 Task: Use the formula "DCOUNT" in spreadsheet "Project protfolio".
Action: Mouse moved to (616, 95)
Screenshot: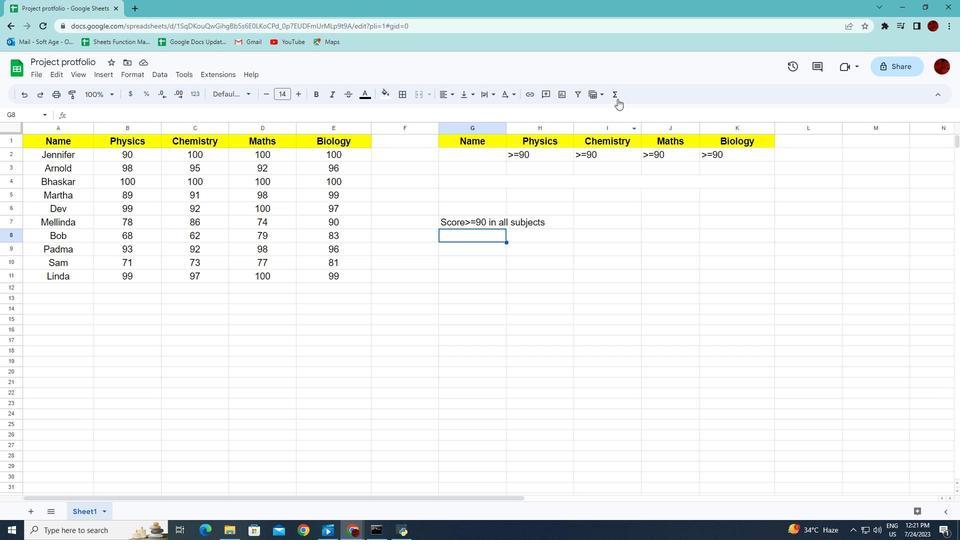 
Action: Mouse pressed left at (616, 95)
Screenshot: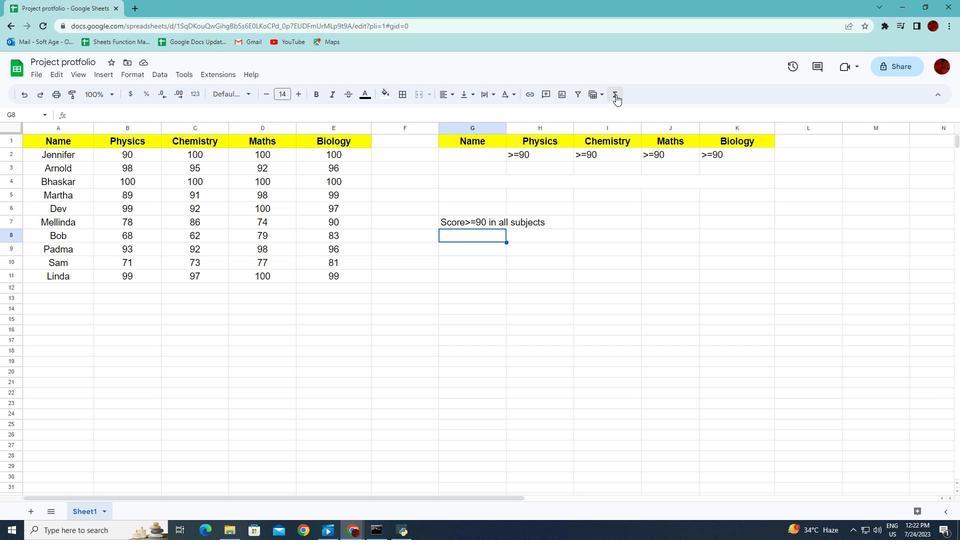 
Action: Mouse moved to (751, 207)
Screenshot: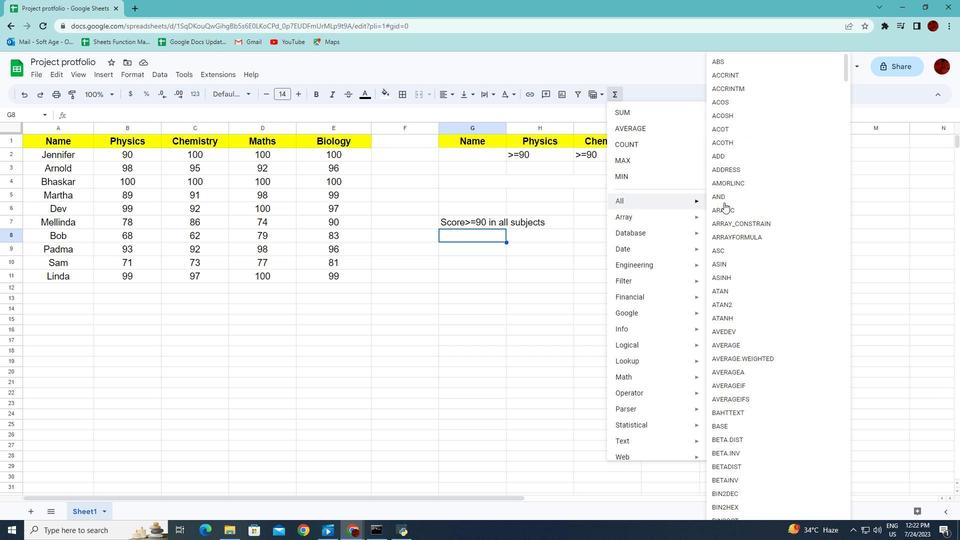 
Action: Mouse scrolled (751, 206) with delta (0, 0)
Screenshot: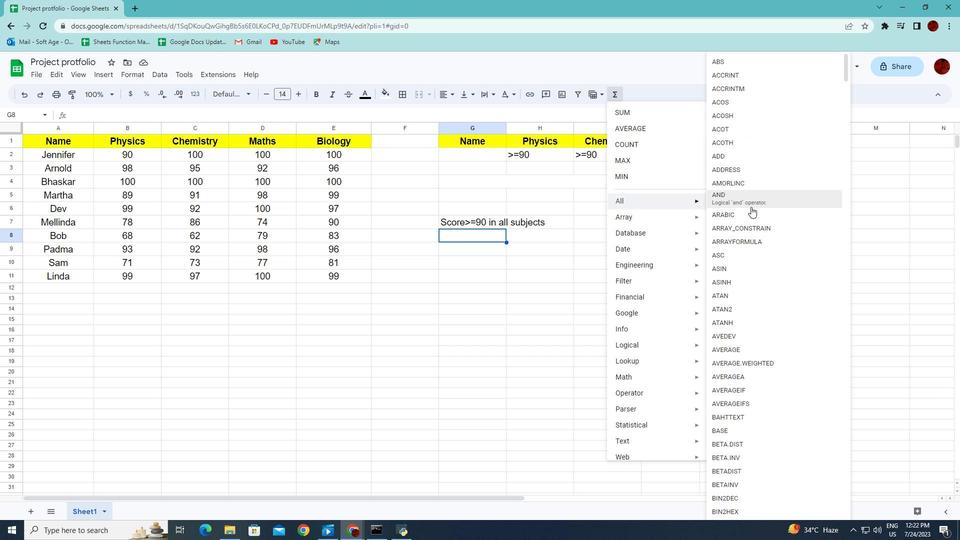 
Action: Mouse scrolled (751, 206) with delta (0, 0)
Screenshot: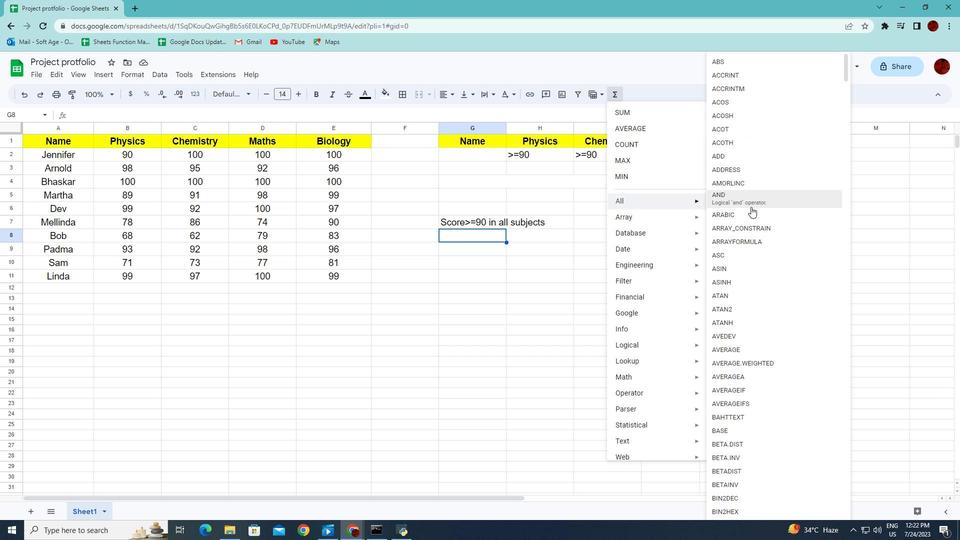 
Action: Mouse scrolled (751, 206) with delta (0, 0)
Screenshot: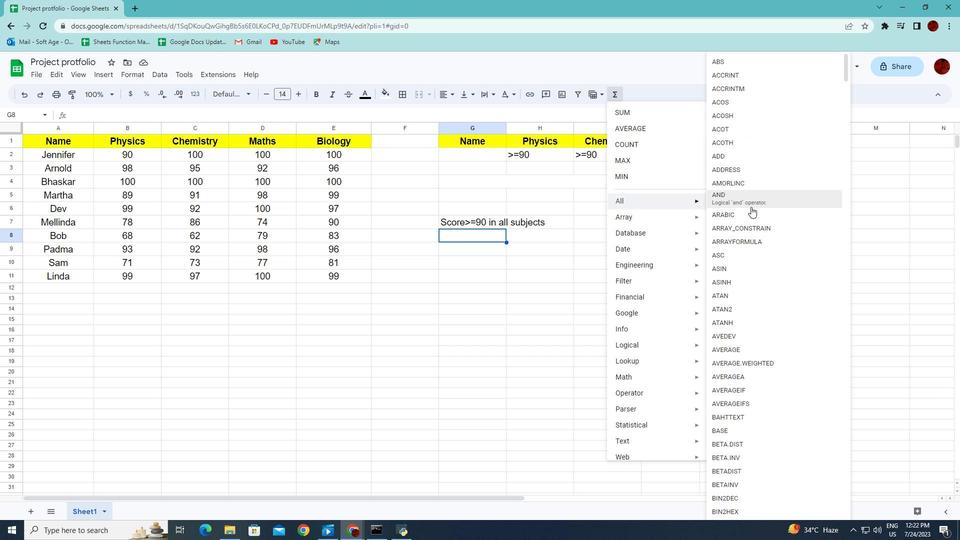 
Action: Mouse scrolled (751, 206) with delta (0, 0)
Screenshot: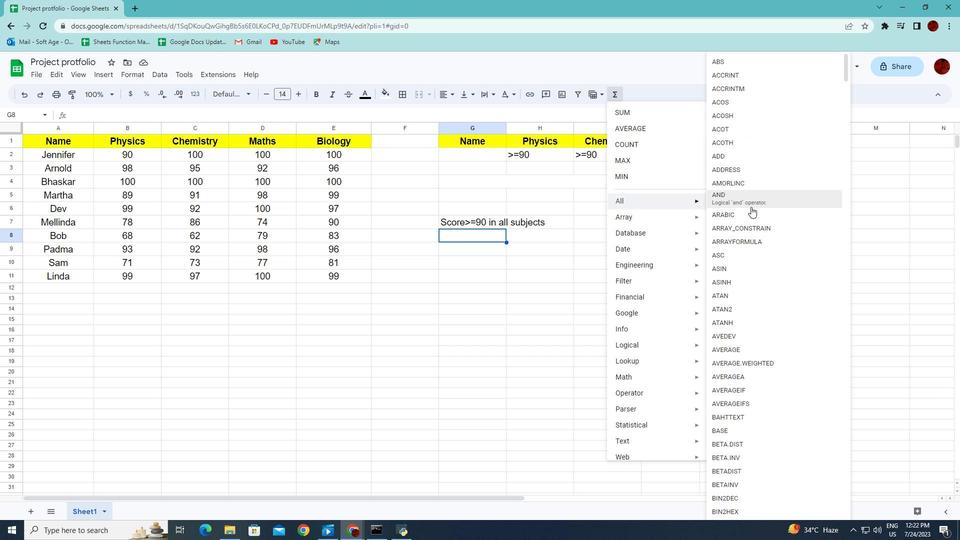 
Action: Mouse scrolled (751, 206) with delta (0, 0)
Screenshot: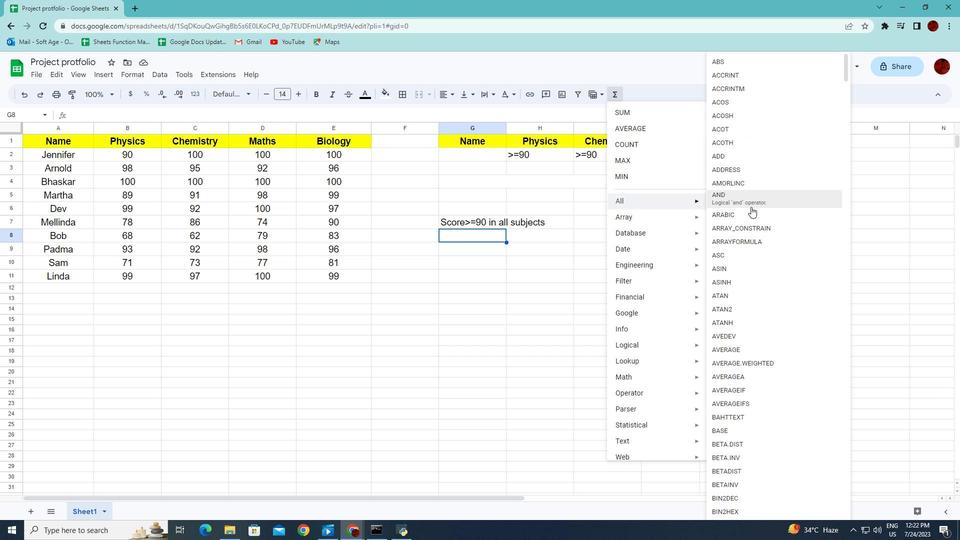 
Action: Mouse scrolled (751, 206) with delta (0, 0)
Screenshot: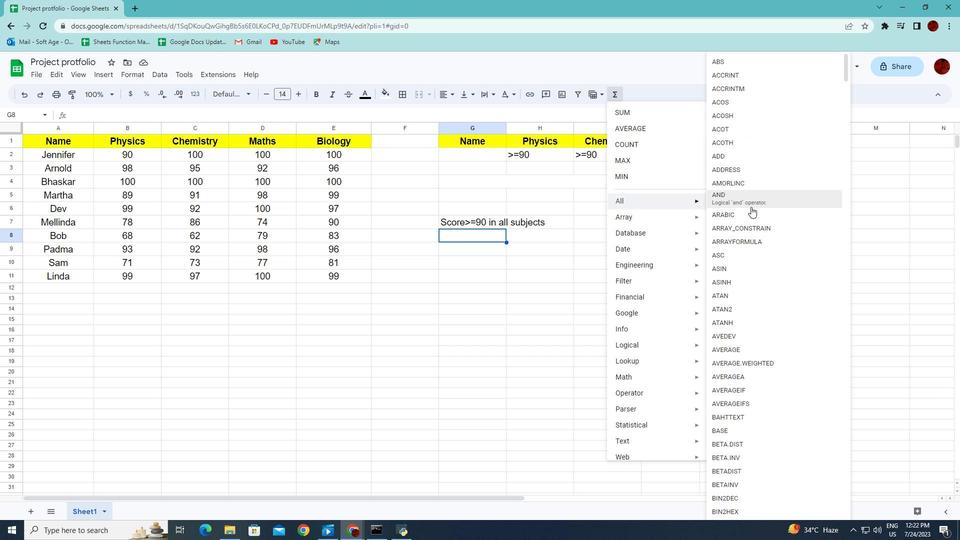 
Action: Mouse scrolled (751, 206) with delta (0, 0)
Screenshot: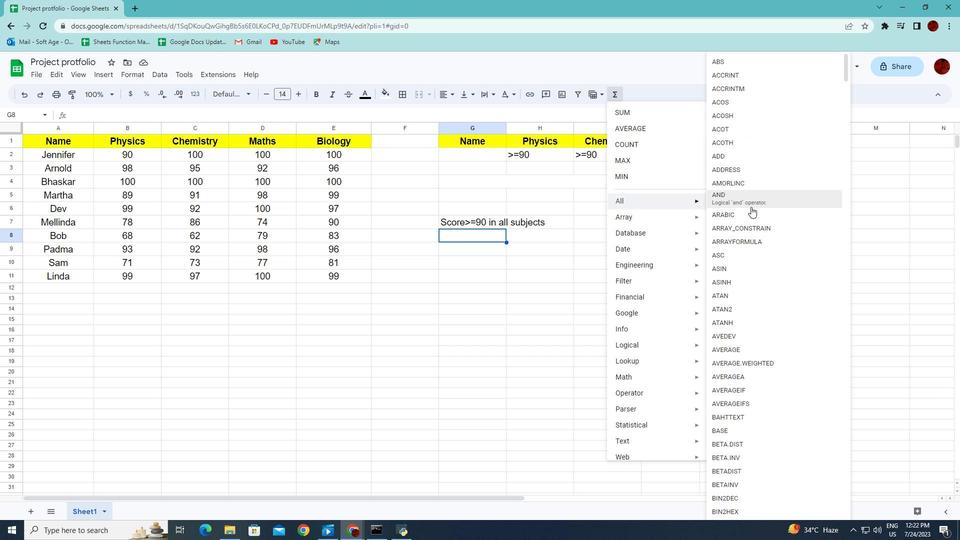 
Action: Mouse scrolled (751, 206) with delta (0, 0)
Screenshot: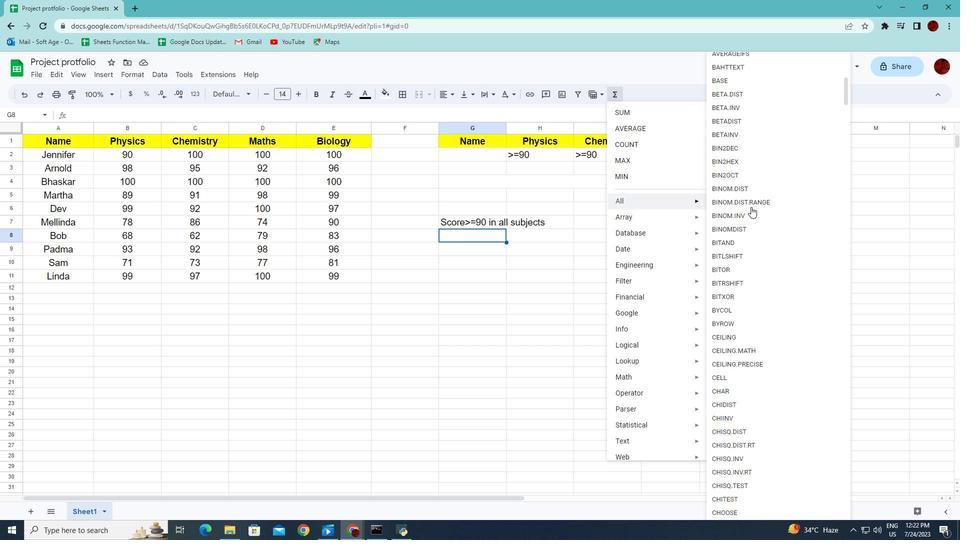 
Action: Mouse scrolled (751, 206) with delta (0, 0)
Screenshot: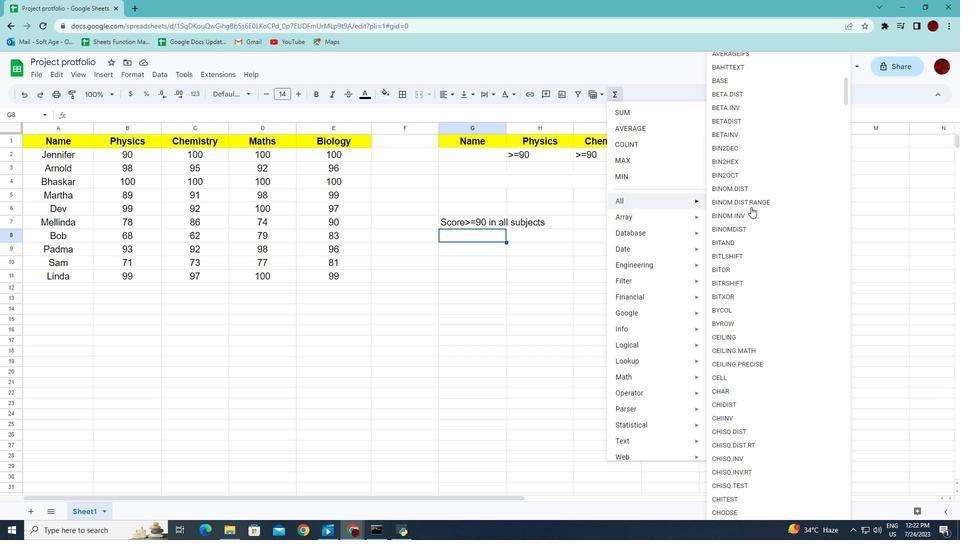 
Action: Mouse scrolled (751, 206) with delta (0, 0)
Screenshot: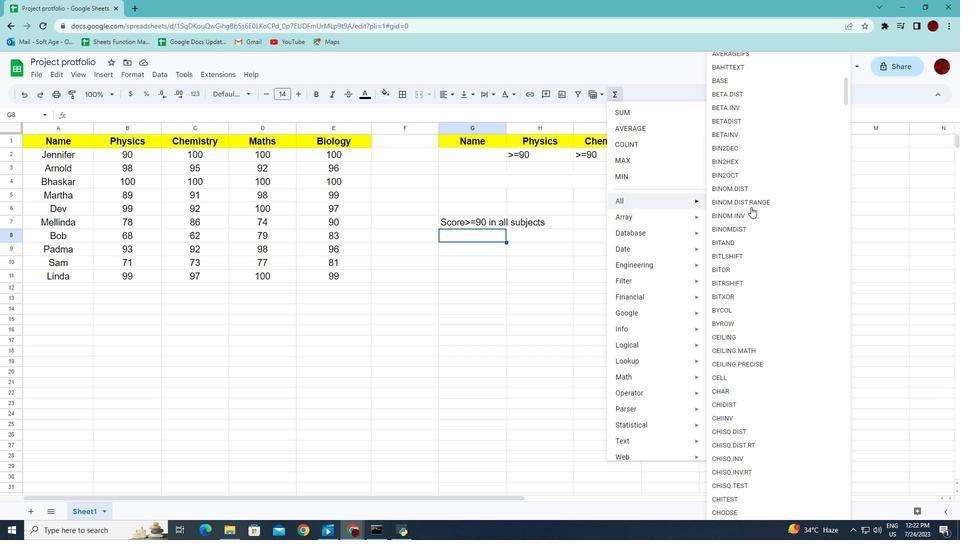 
Action: Mouse scrolled (751, 206) with delta (0, 0)
Screenshot: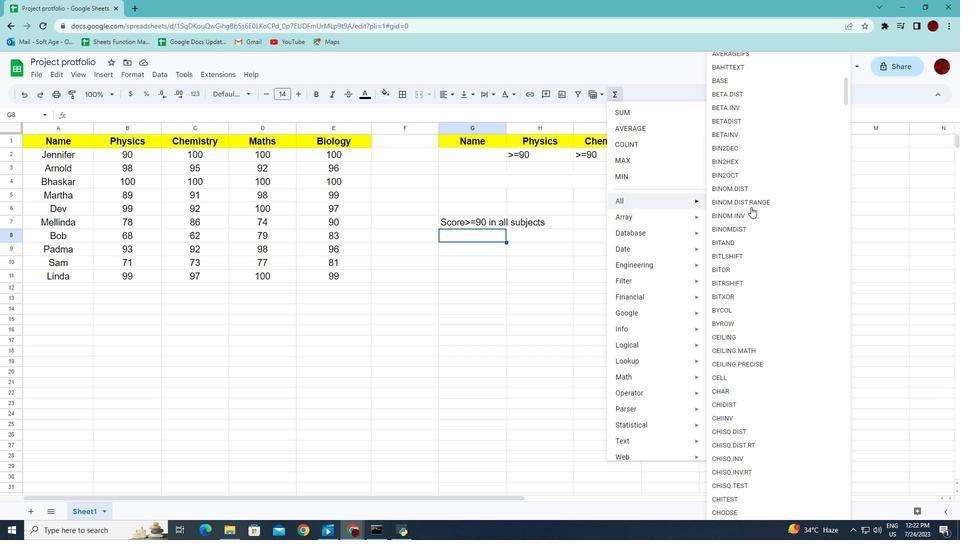 
Action: Mouse scrolled (751, 206) with delta (0, 0)
Screenshot: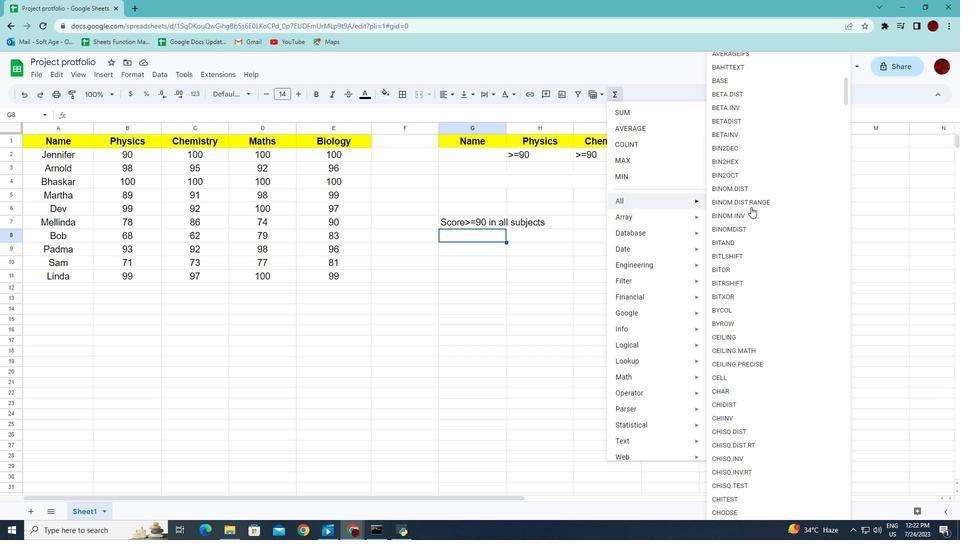 
Action: Mouse scrolled (751, 206) with delta (0, 0)
Screenshot: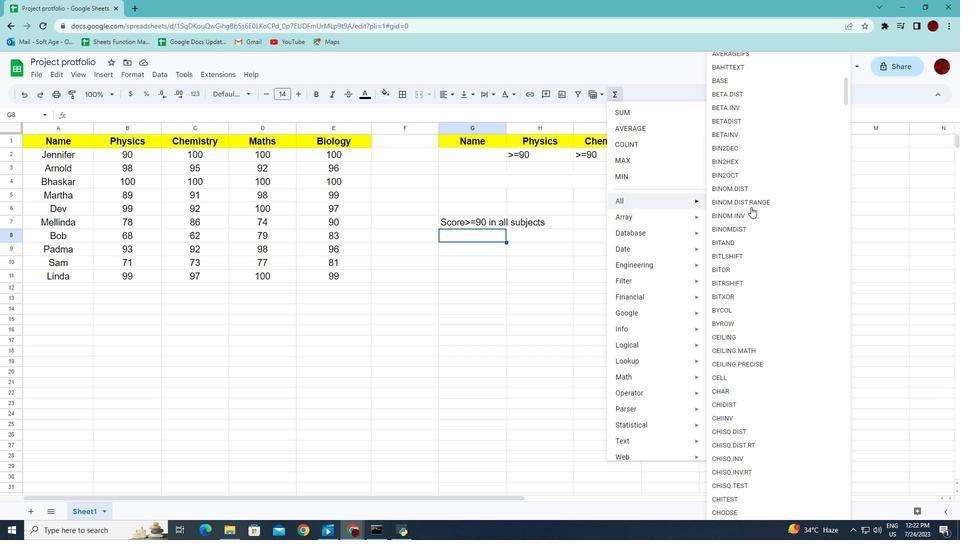 
Action: Mouse scrolled (751, 206) with delta (0, 0)
Screenshot: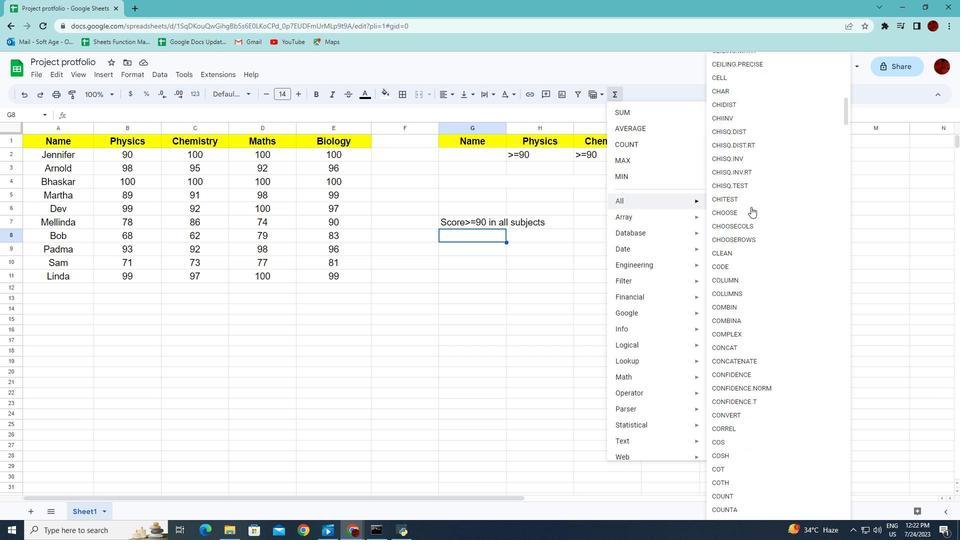 
Action: Mouse scrolled (751, 206) with delta (0, 0)
Screenshot: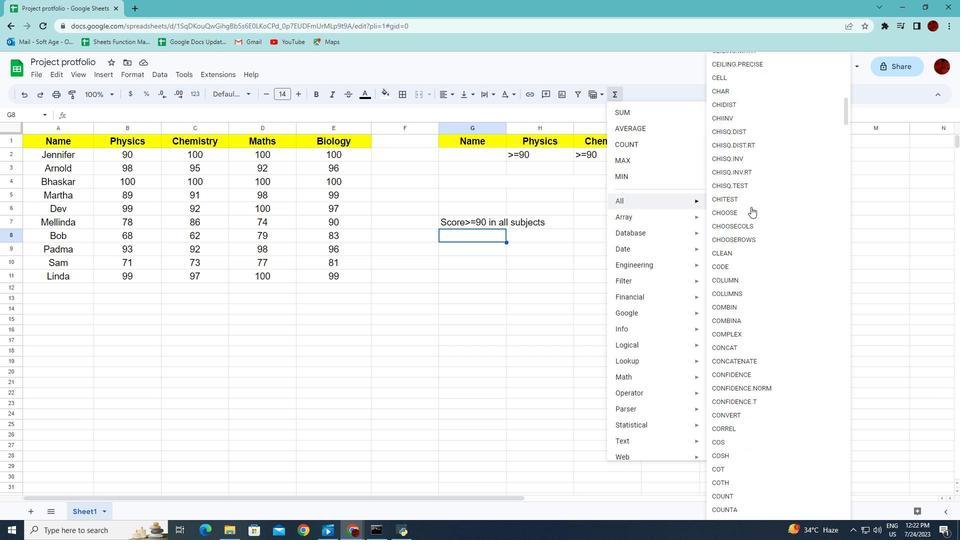 
Action: Mouse scrolled (751, 206) with delta (0, 0)
Screenshot: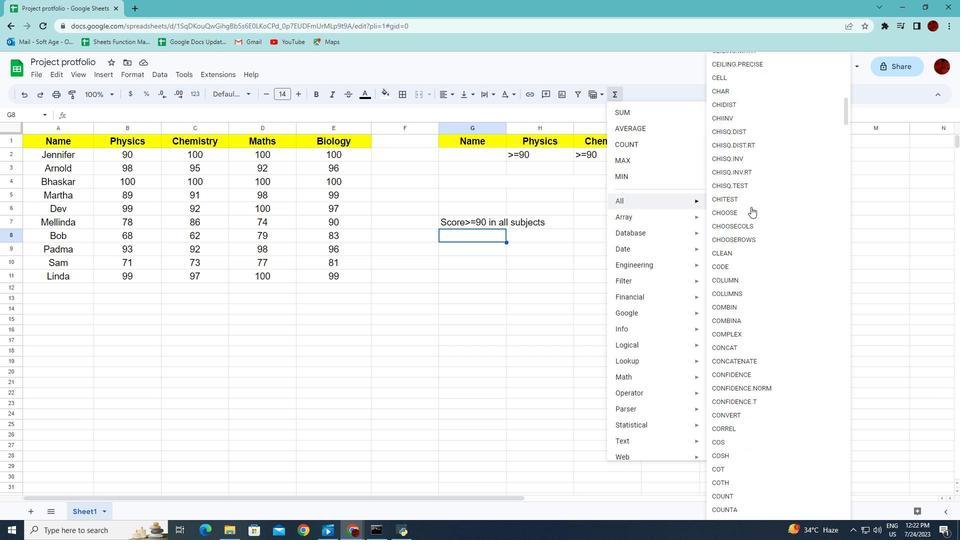 
Action: Mouse scrolled (751, 206) with delta (0, 0)
Screenshot: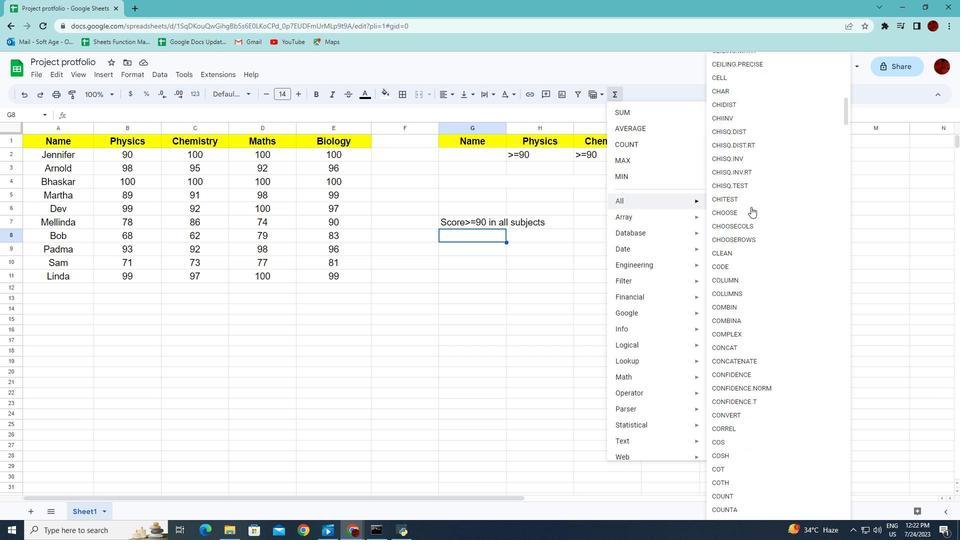
Action: Mouse scrolled (751, 206) with delta (0, 0)
Screenshot: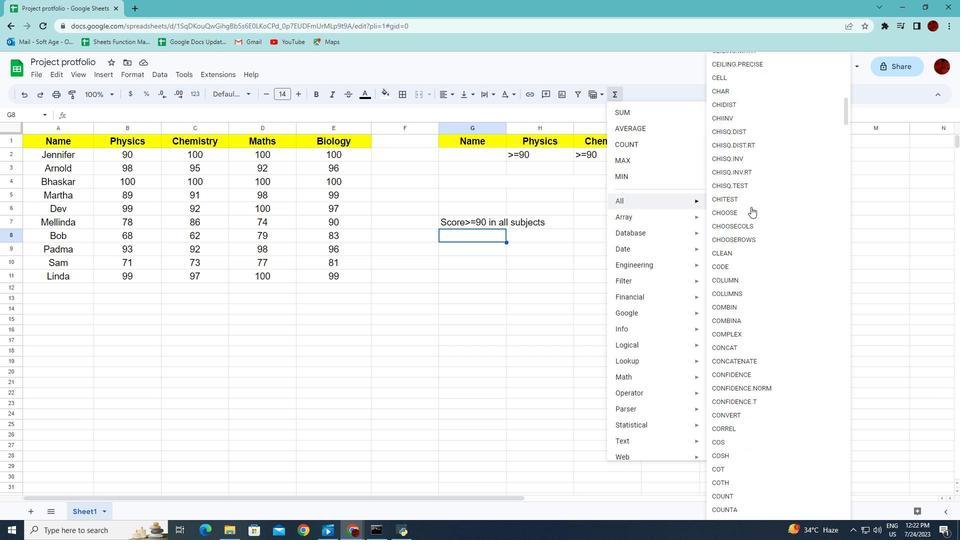 
Action: Mouse scrolled (751, 206) with delta (0, 0)
Screenshot: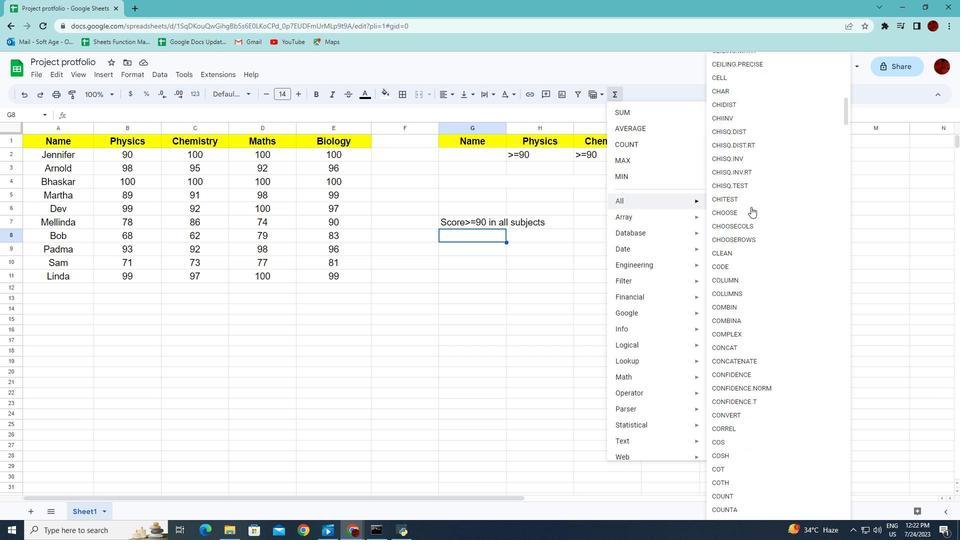 
Action: Mouse scrolled (751, 206) with delta (0, 0)
Screenshot: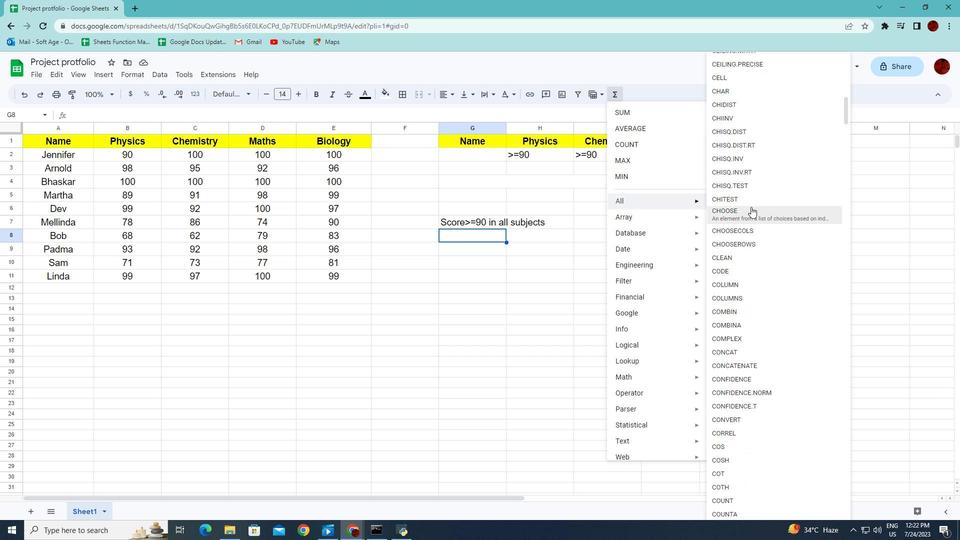 
Action: Mouse scrolled (751, 206) with delta (0, 0)
Screenshot: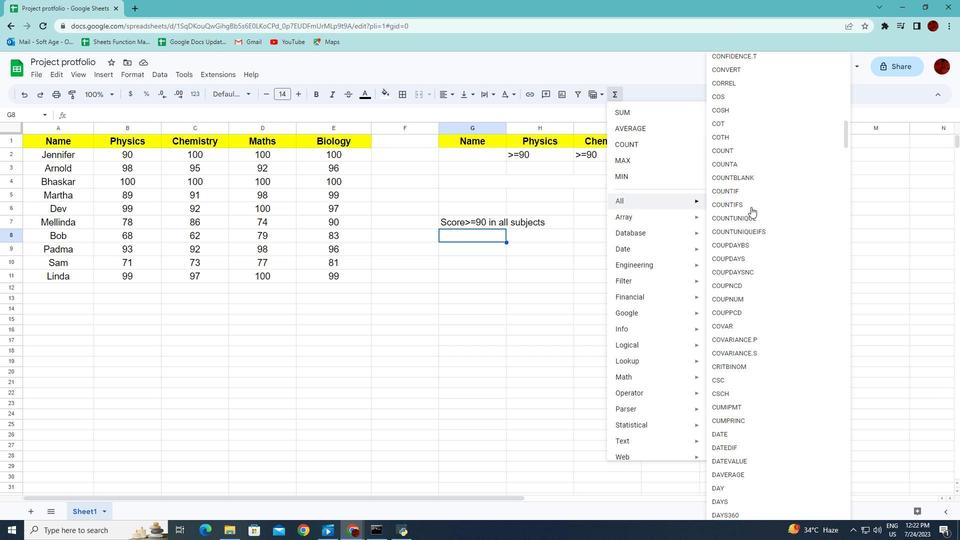 
Action: Mouse scrolled (751, 206) with delta (0, 0)
Screenshot: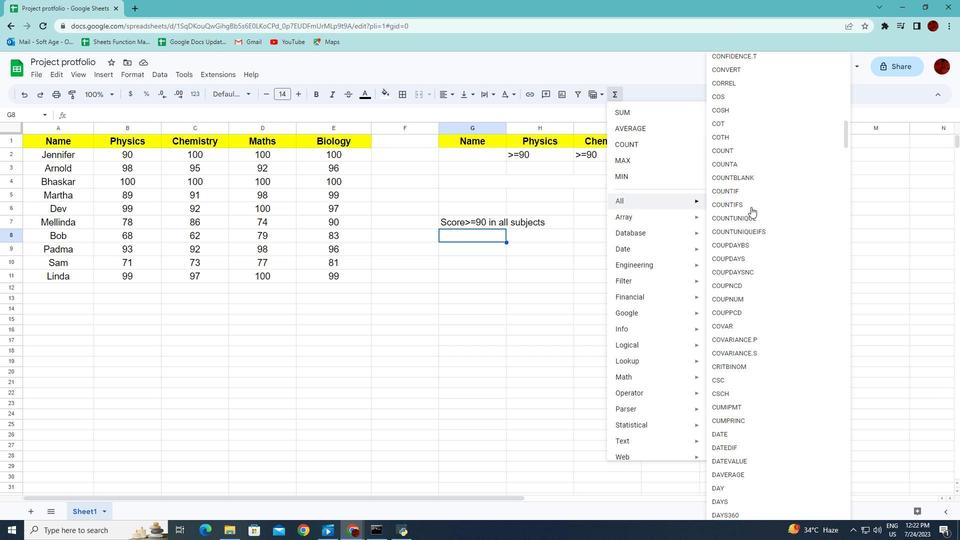 
Action: Mouse scrolled (751, 206) with delta (0, 0)
Screenshot: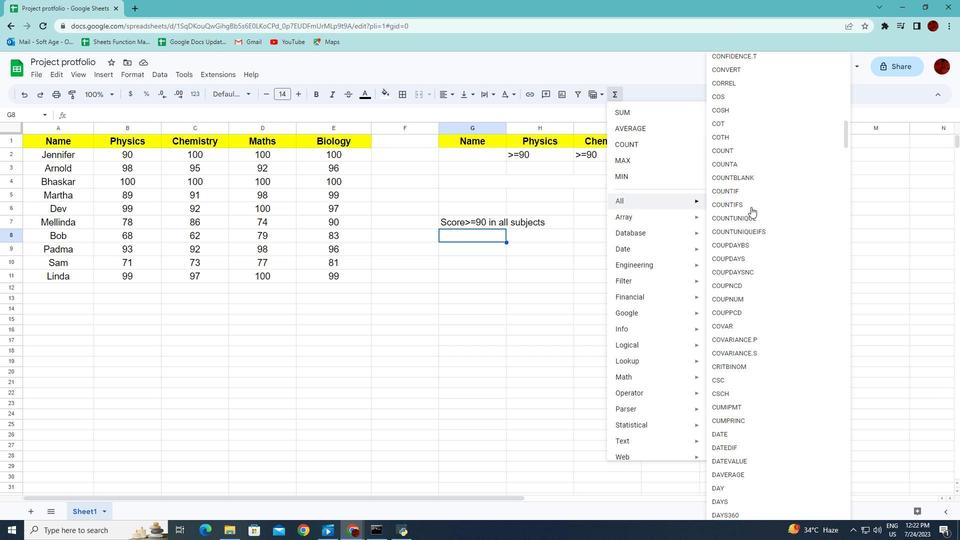 
Action: Mouse scrolled (751, 206) with delta (0, 0)
Screenshot: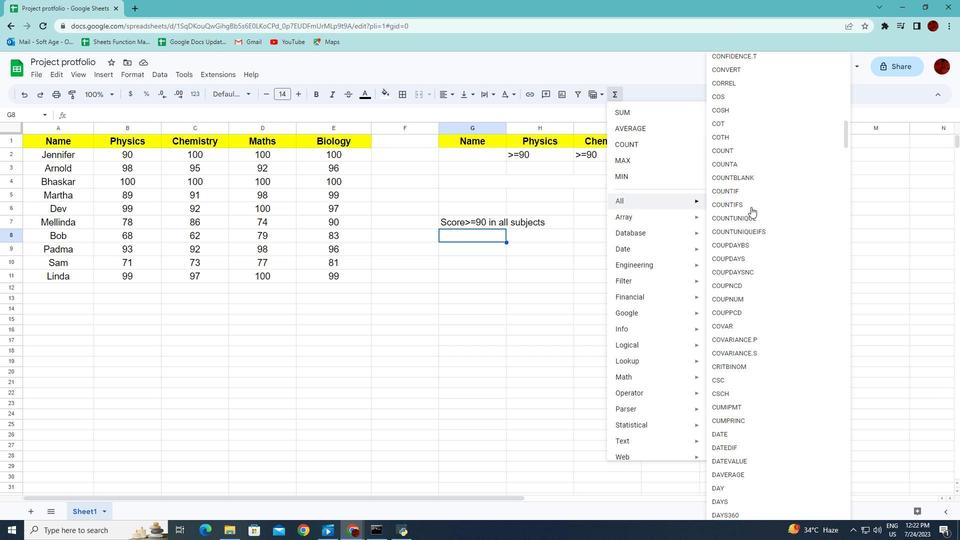 
Action: Mouse scrolled (751, 206) with delta (0, 0)
Screenshot: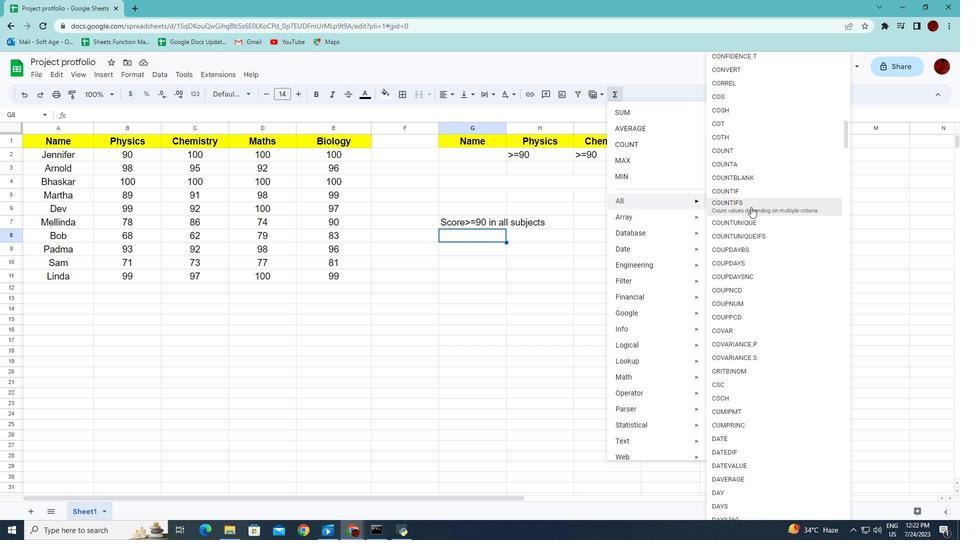 
Action: Mouse scrolled (751, 206) with delta (0, 0)
Screenshot: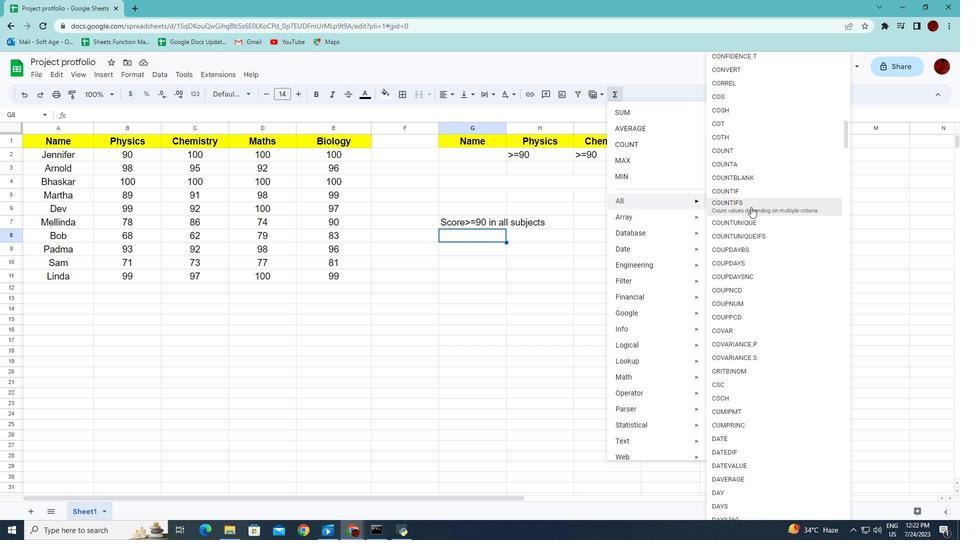 
Action: Mouse moved to (741, 251)
Screenshot: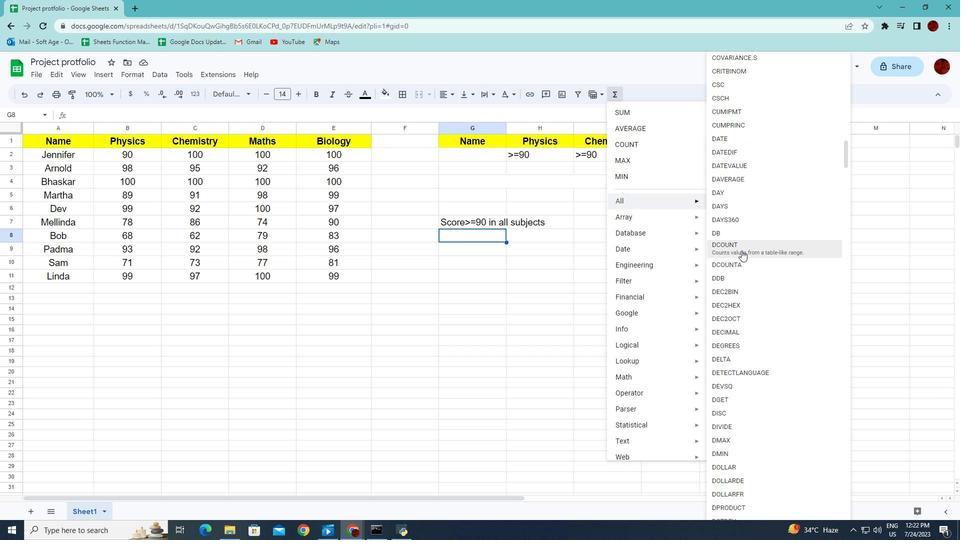 
Action: Mouse pressed left at (741, 251)
Screenshot: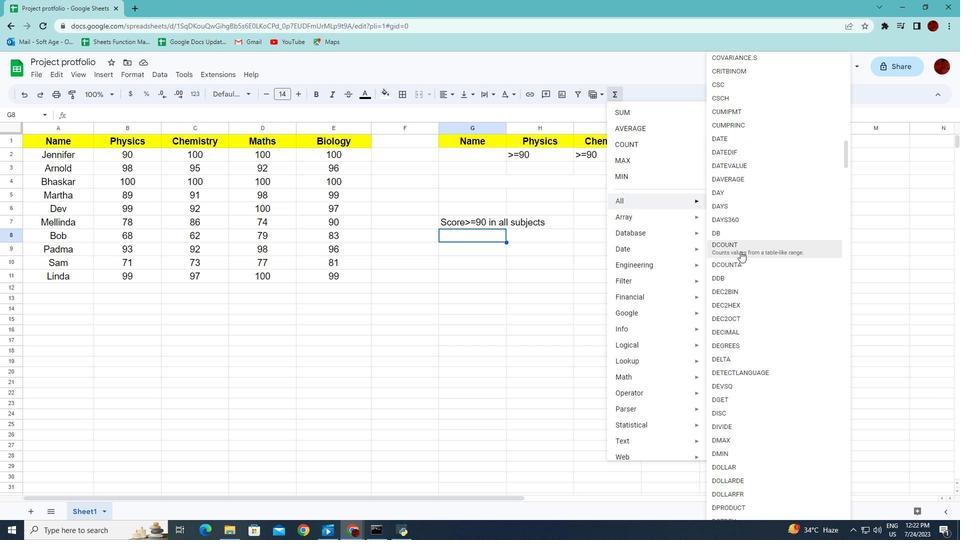 
Action: Mouse moved to (30, 144)
Screenshot: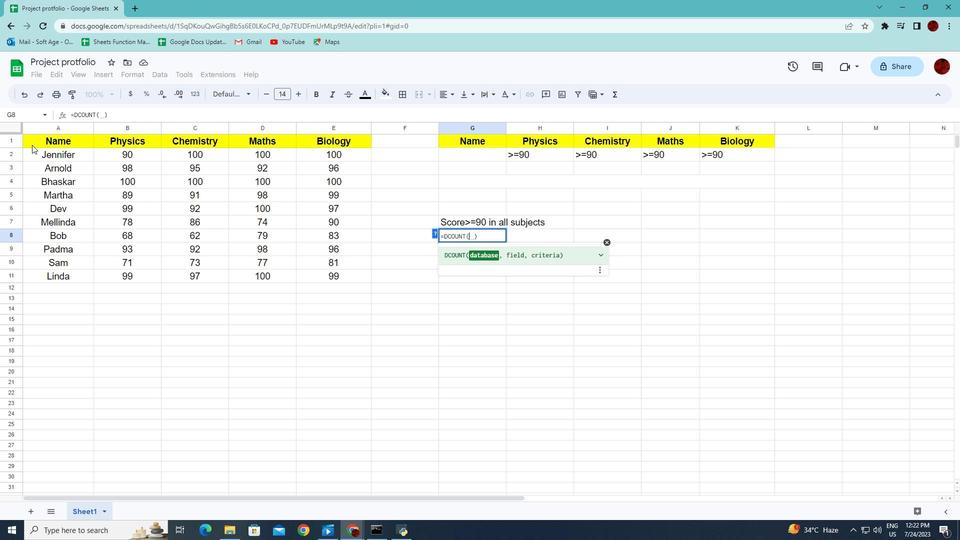 
Action: Mouse pressed left at (30, 144)
Screenshot: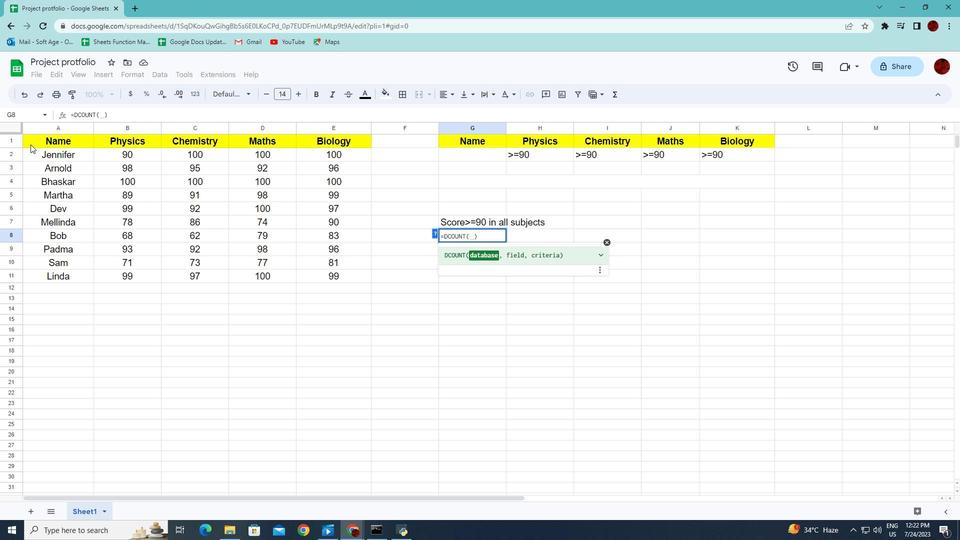 
Action: Mouse moved to (304, 279)
Screenshot: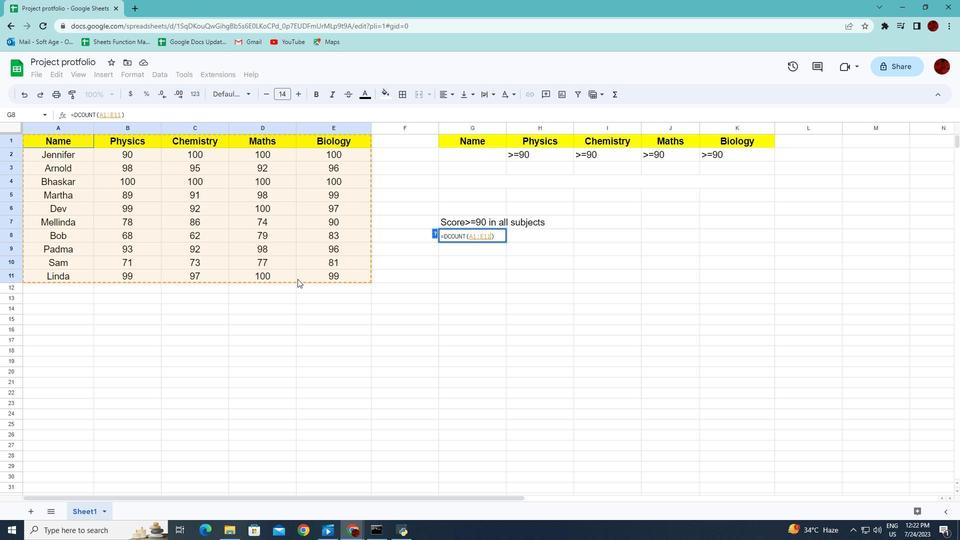 
Action: Key pressed ,
Screenshot: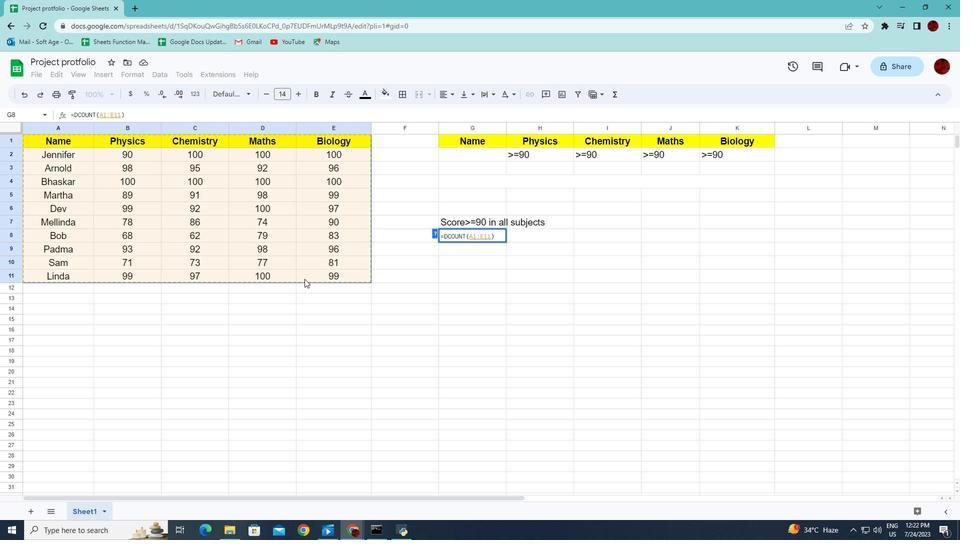 
Action: Mouse moved to (143, 145)
Screenshot: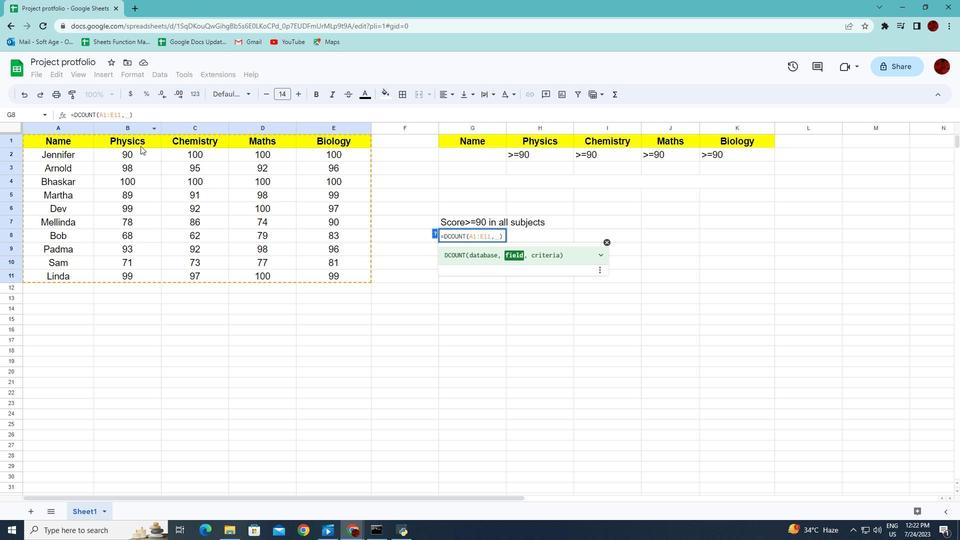 
Action: Mouse pressed left at (143, 145)
Screenshot: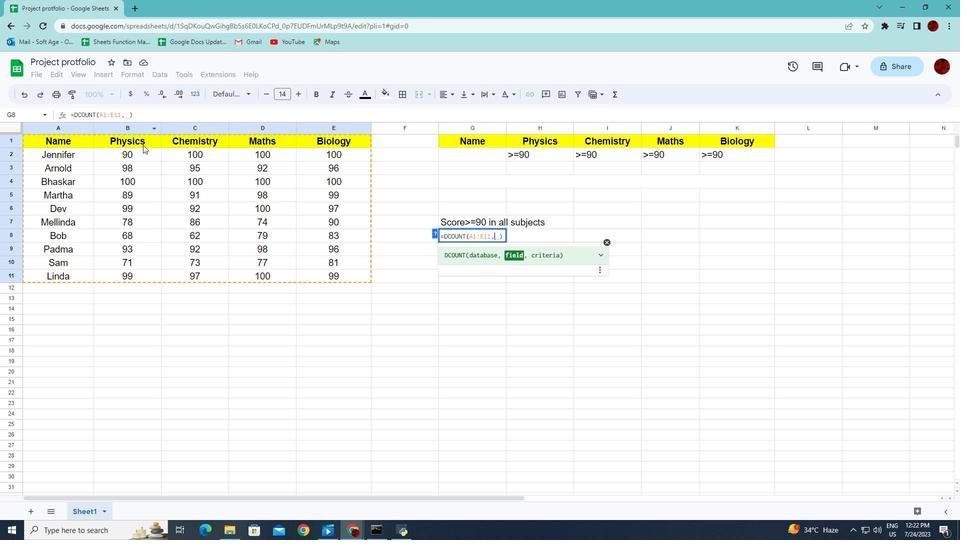 
Action: Key pressed ,
Screenshot: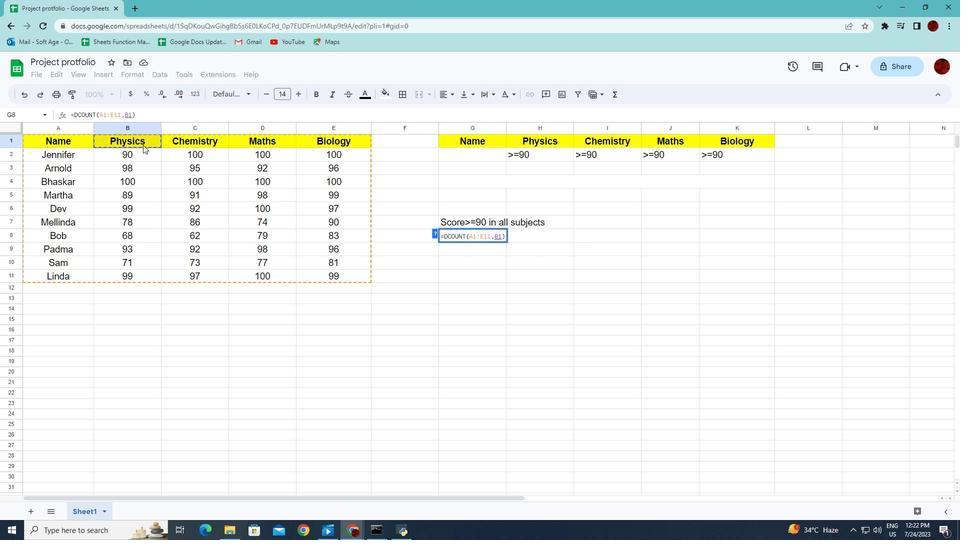 
Action: Mouse moved to (448, 140)
Screenshot: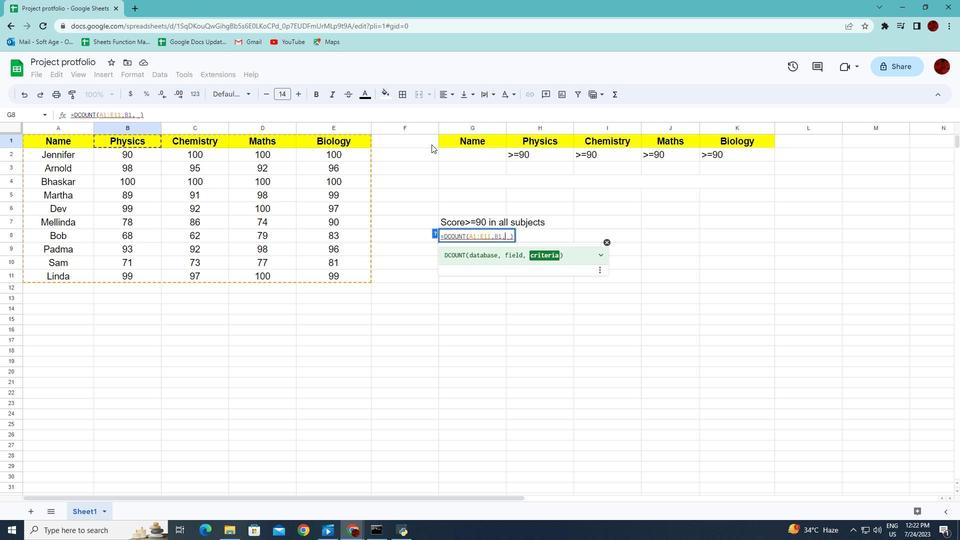 
Action: Mouse pressed left at (448, 140)
Screenshot: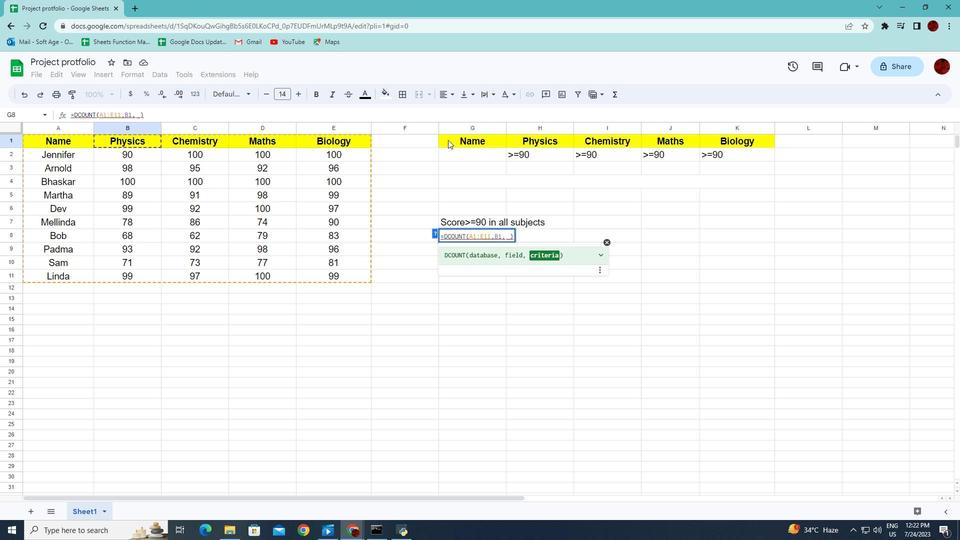 
Action: Mouse moved to (717, 158)
Screenshot: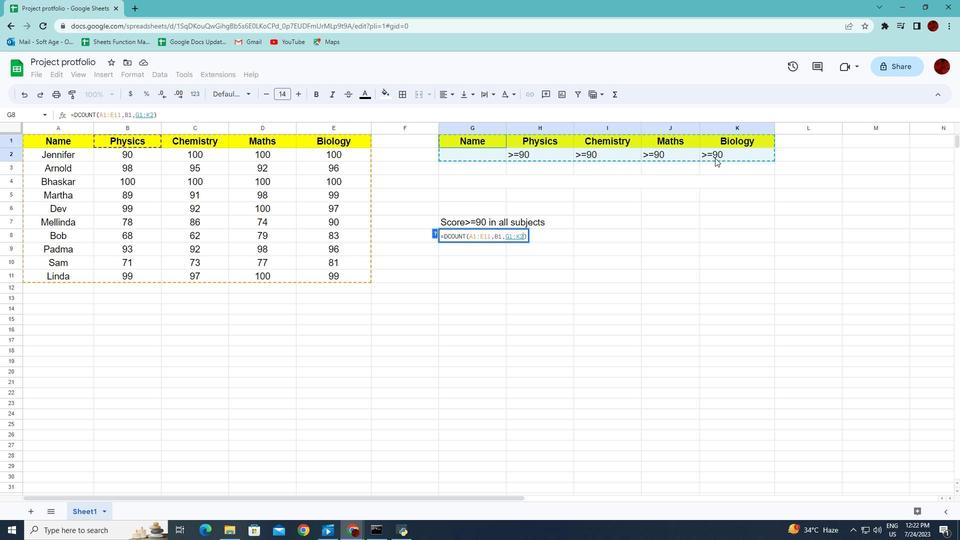 
Action: Key pressed <Key.enter>
Screenshot: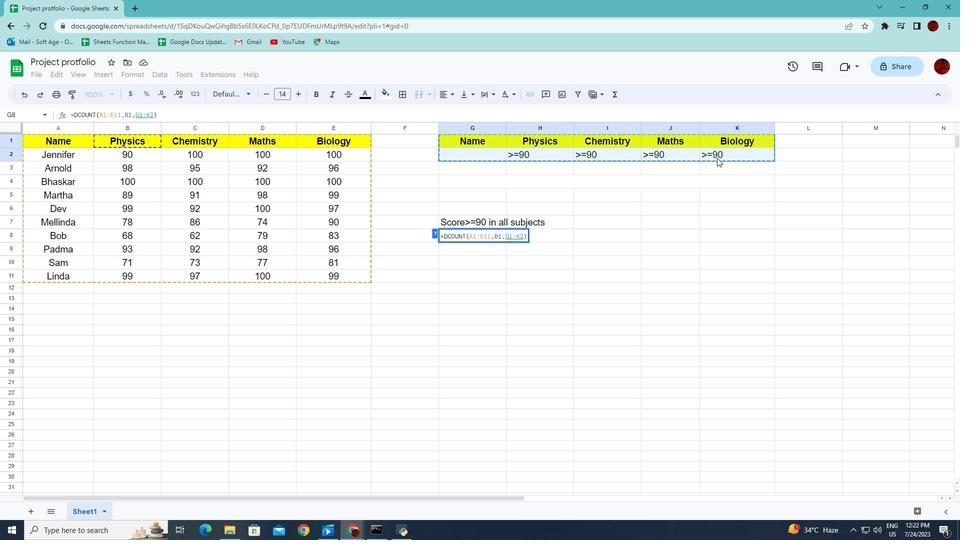
